 Task: Add in the project Wayfarer a sprint 'Full Throttle'.
Action: Mouse moved to (245, 76)
Screenshot: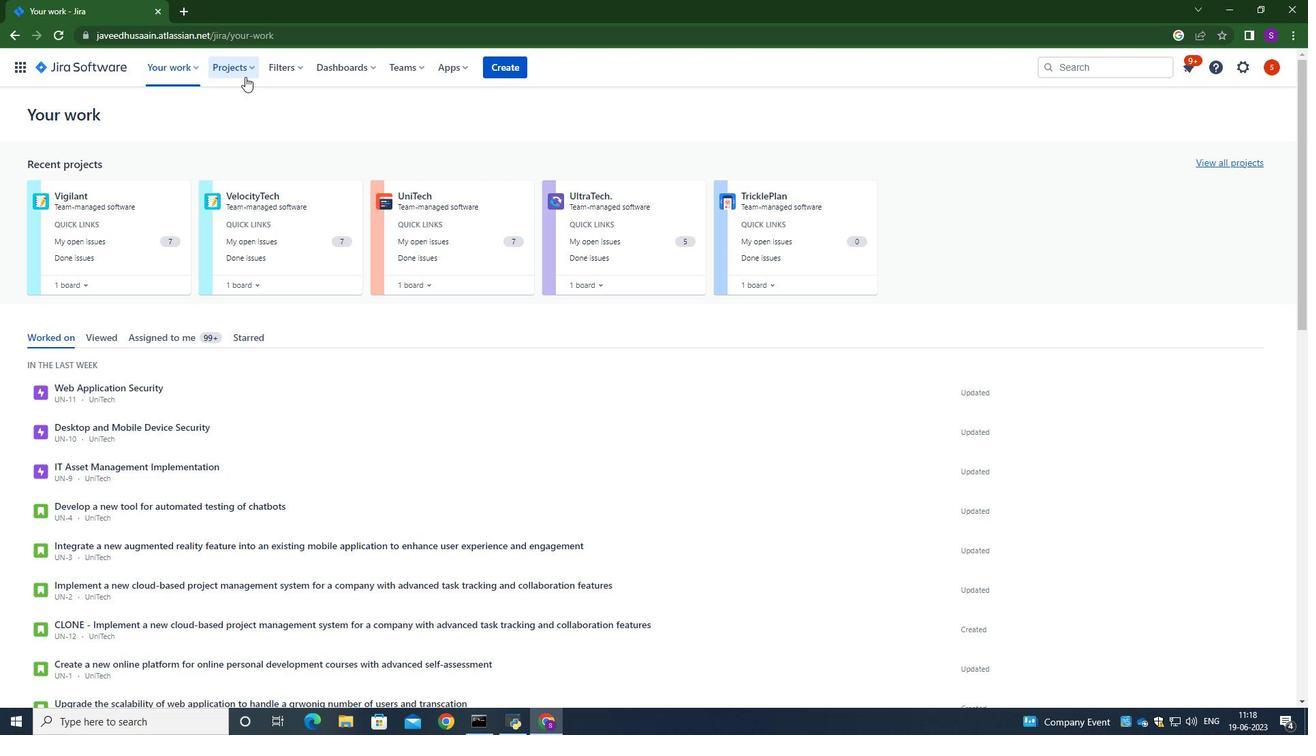 
Action: Mouse pressed left at (245, 76)
Screenshot: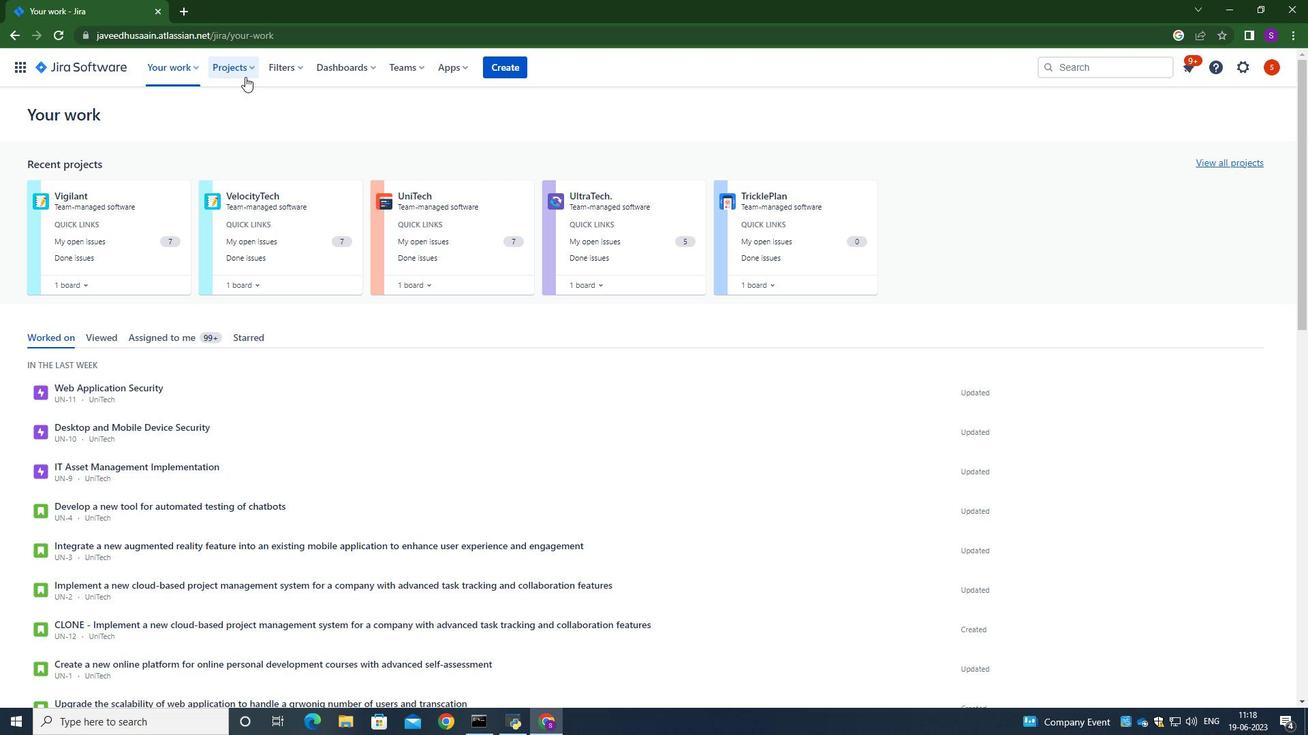 
Action: Mouse moved to (279, 139)
Screenshot: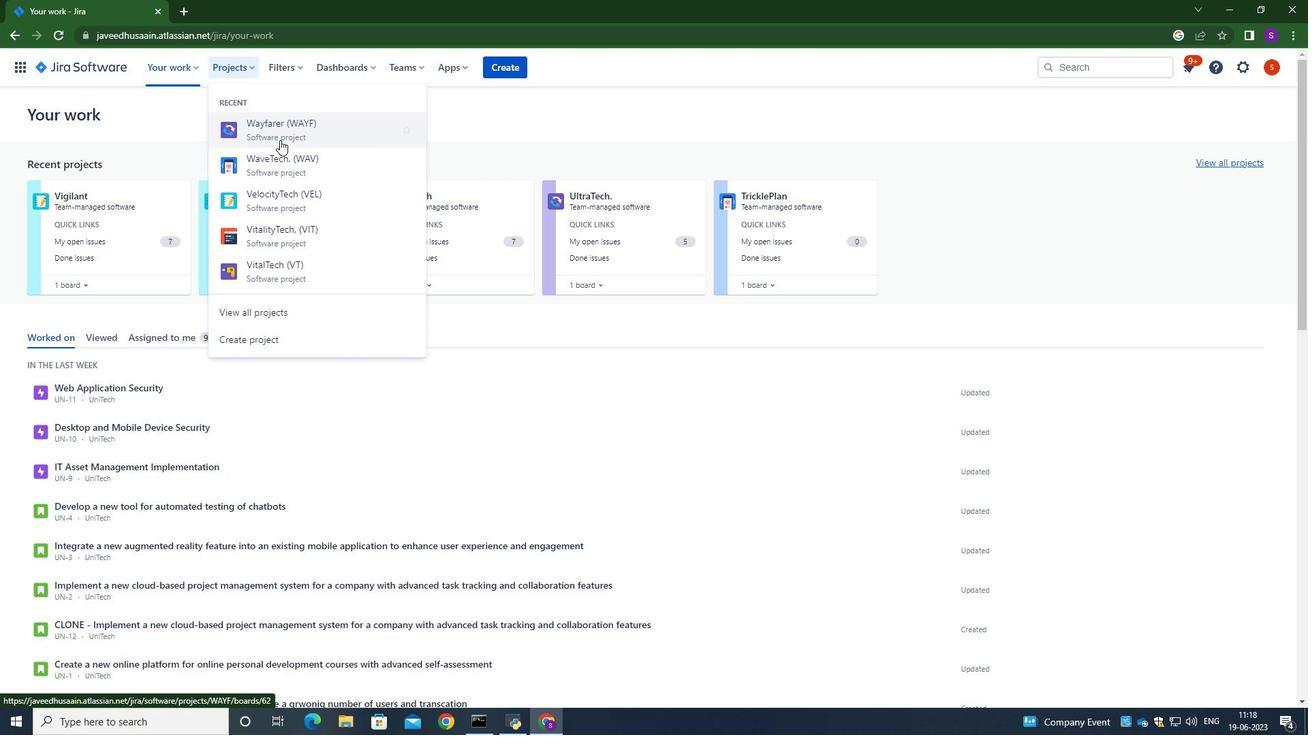 
Action: Mouse pressed left at (279, 139)
Screenshot: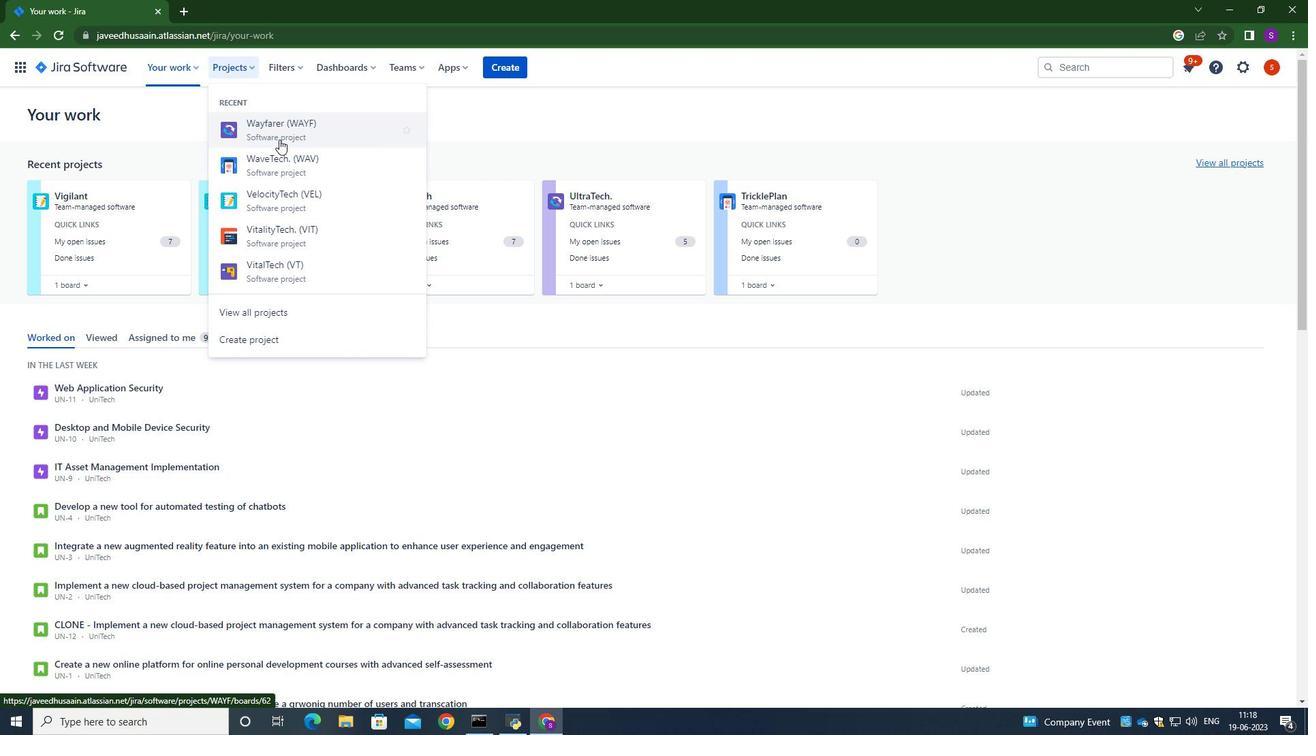 
Action: Mouse moved to (62, 205)
Screenshot: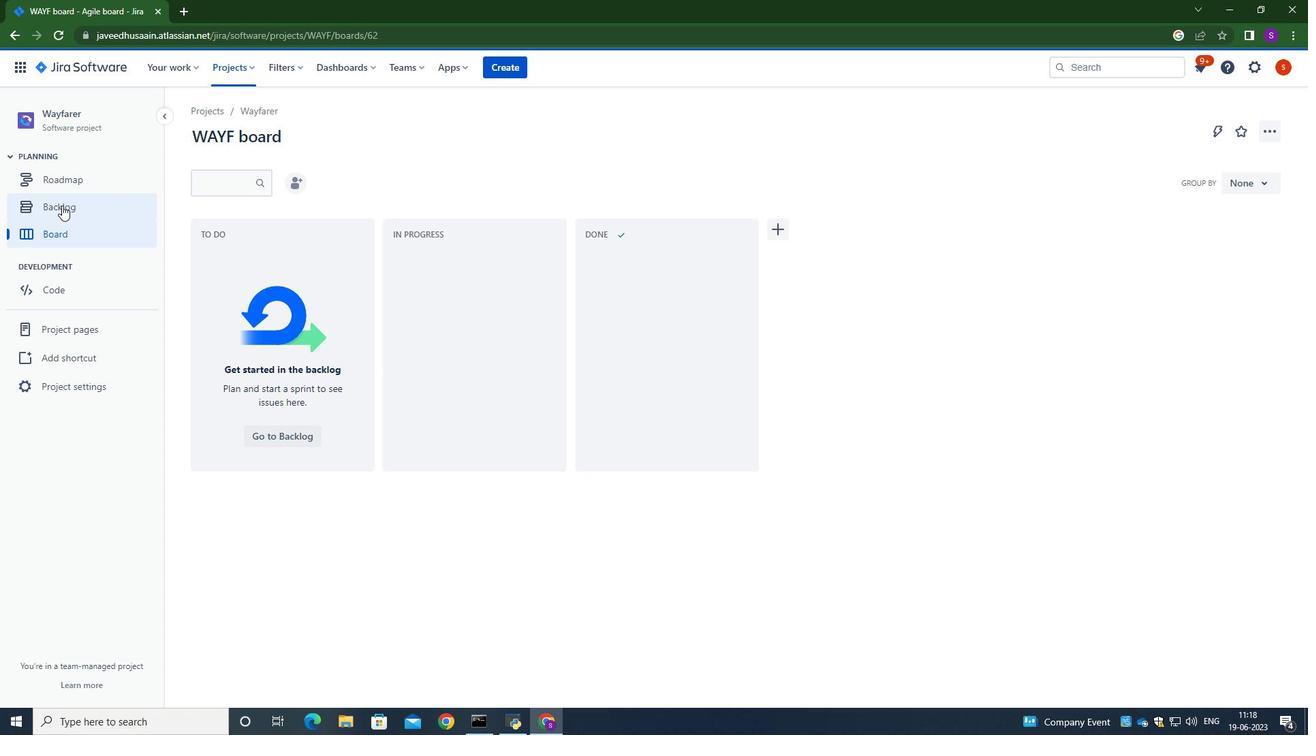 
Action: Mouse pressed left at (62, 205)
Screenshot: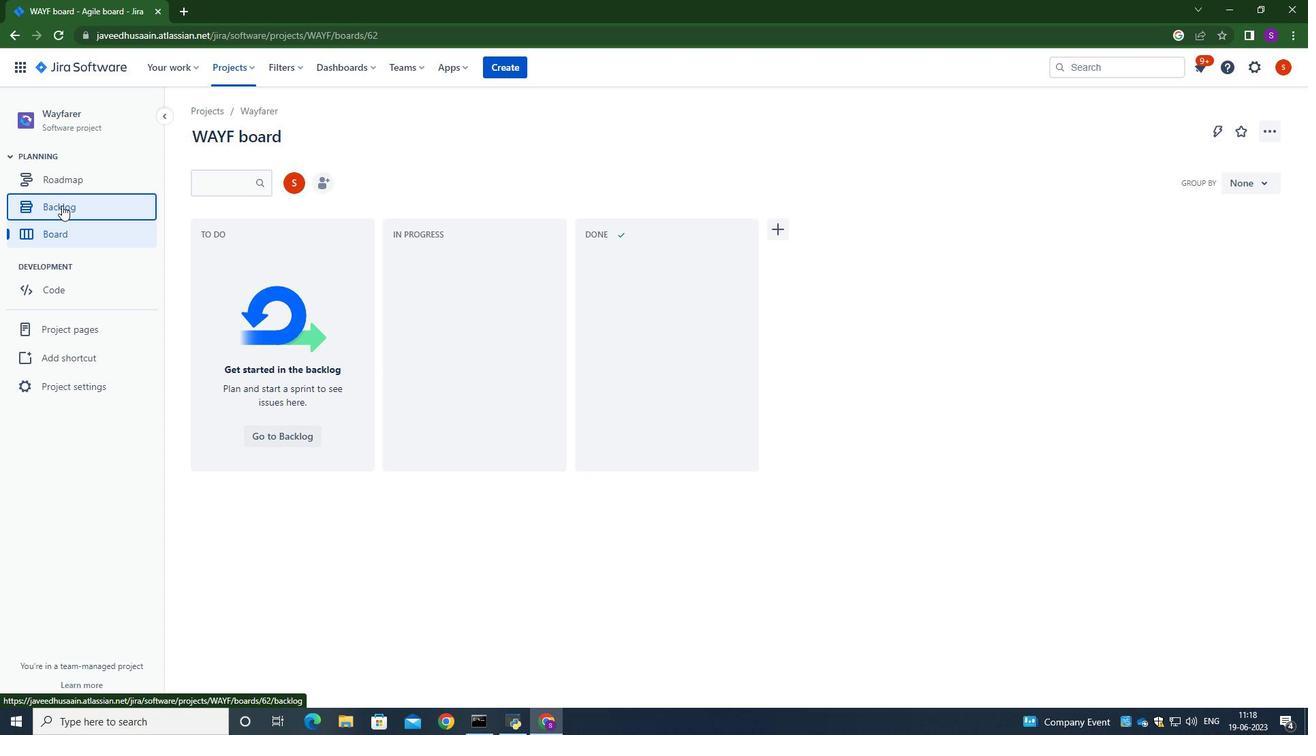 
Action: Mouse moved to (596, 439)
Screenshot: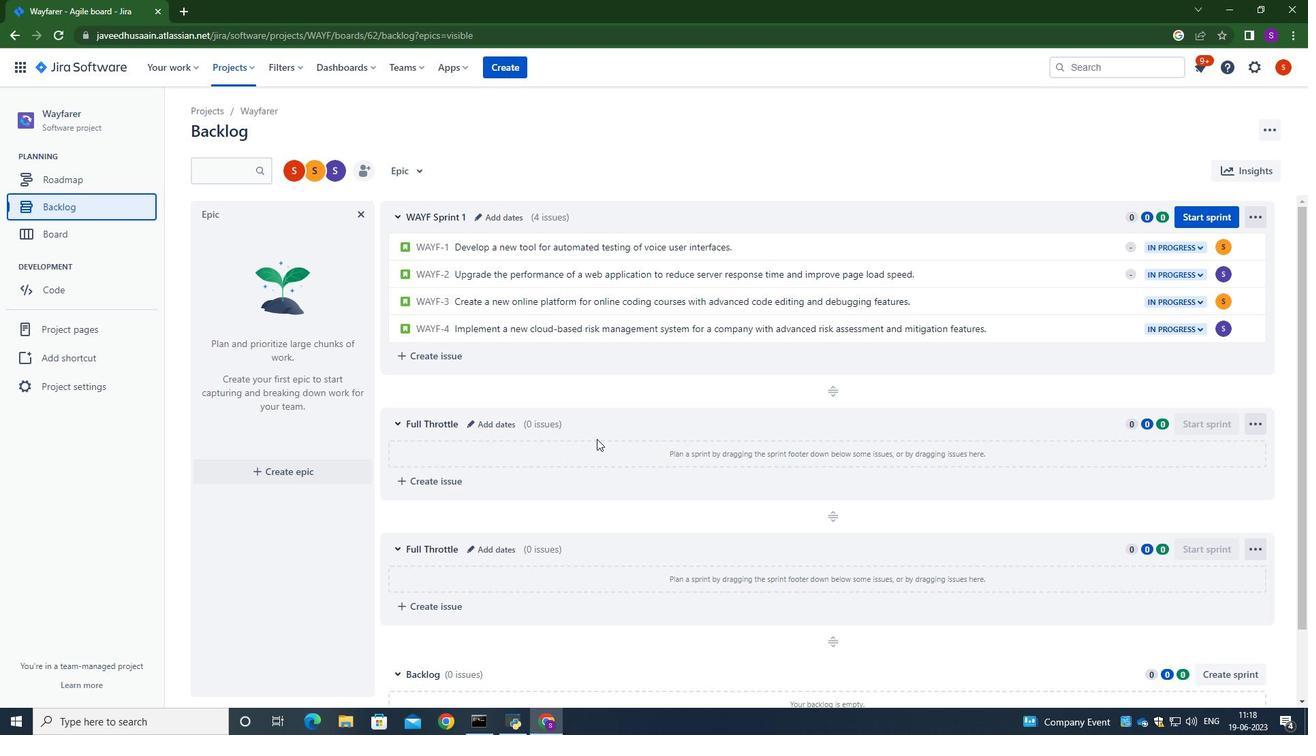 
Action: Mouse scrolled (596, 438) with delta (0, 0)
Screenshot: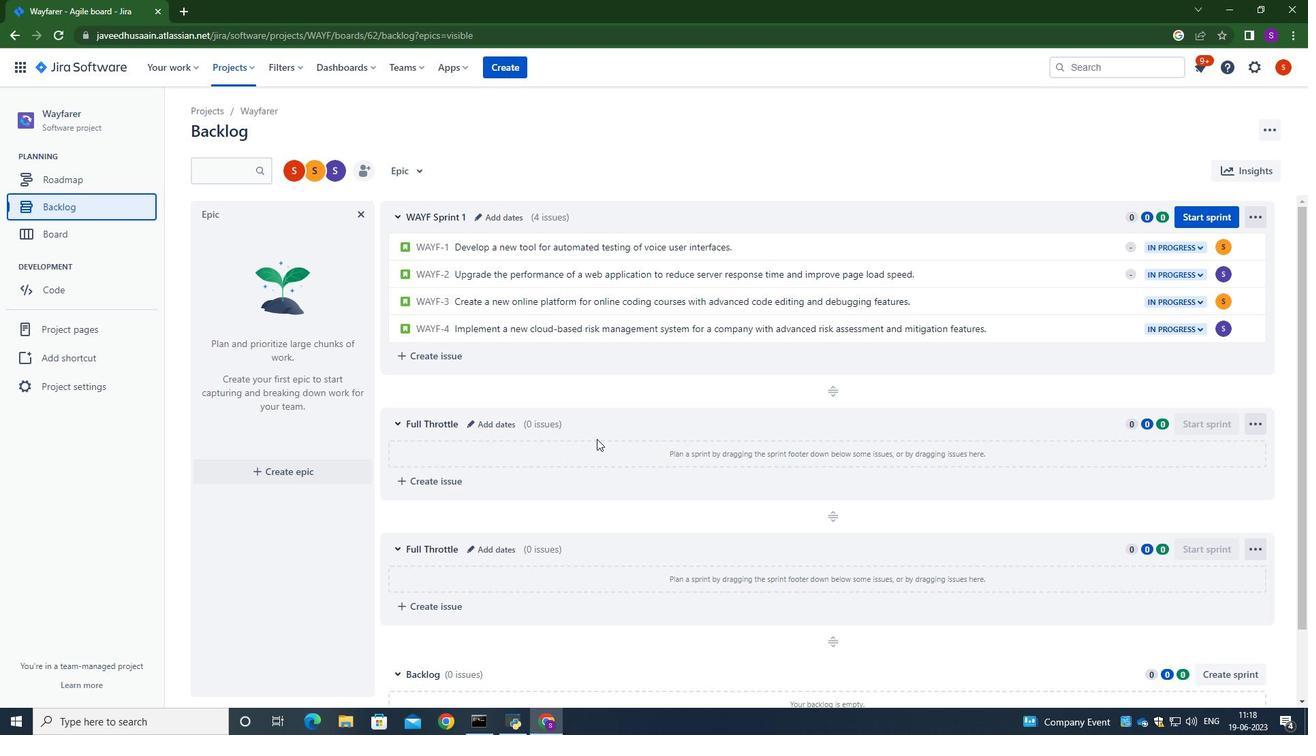 
Action: Mouse scrolled (596, 438) with delta (0, 0)
Screenshot: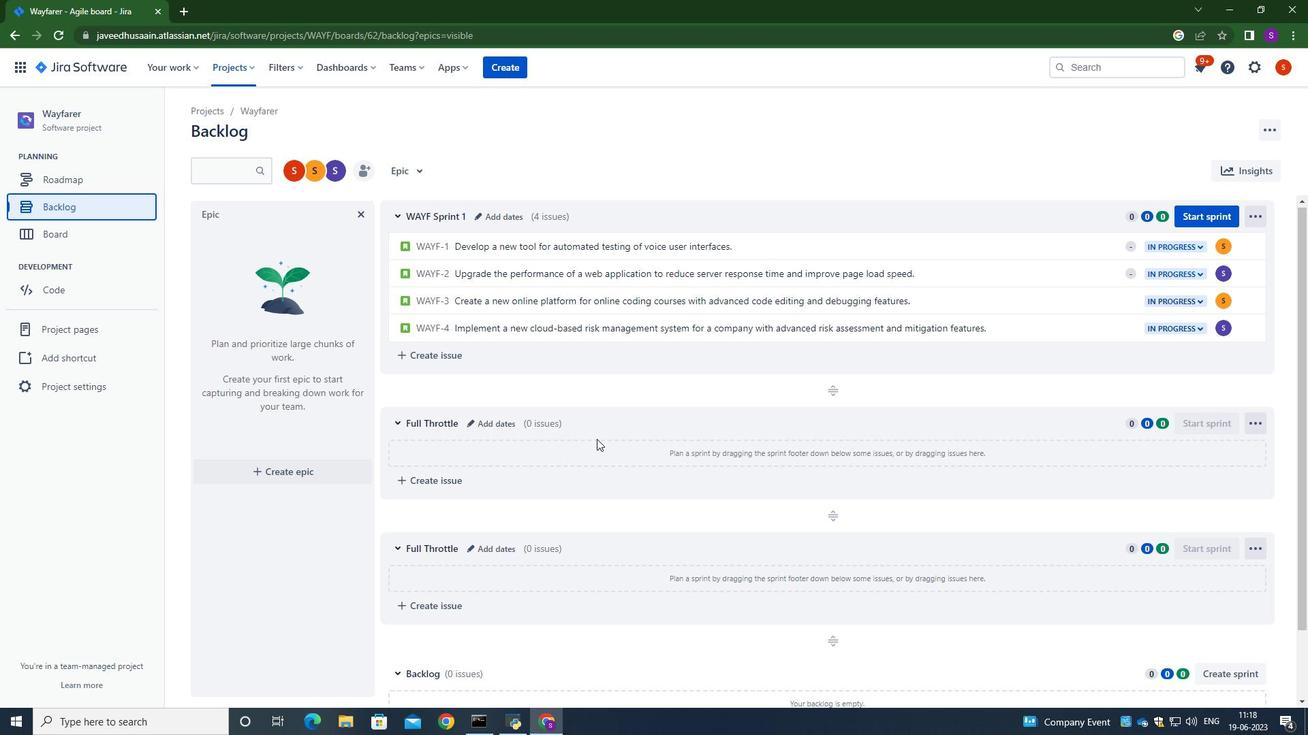 
Action: Mouse moved to (1213, 592)
Screenshot: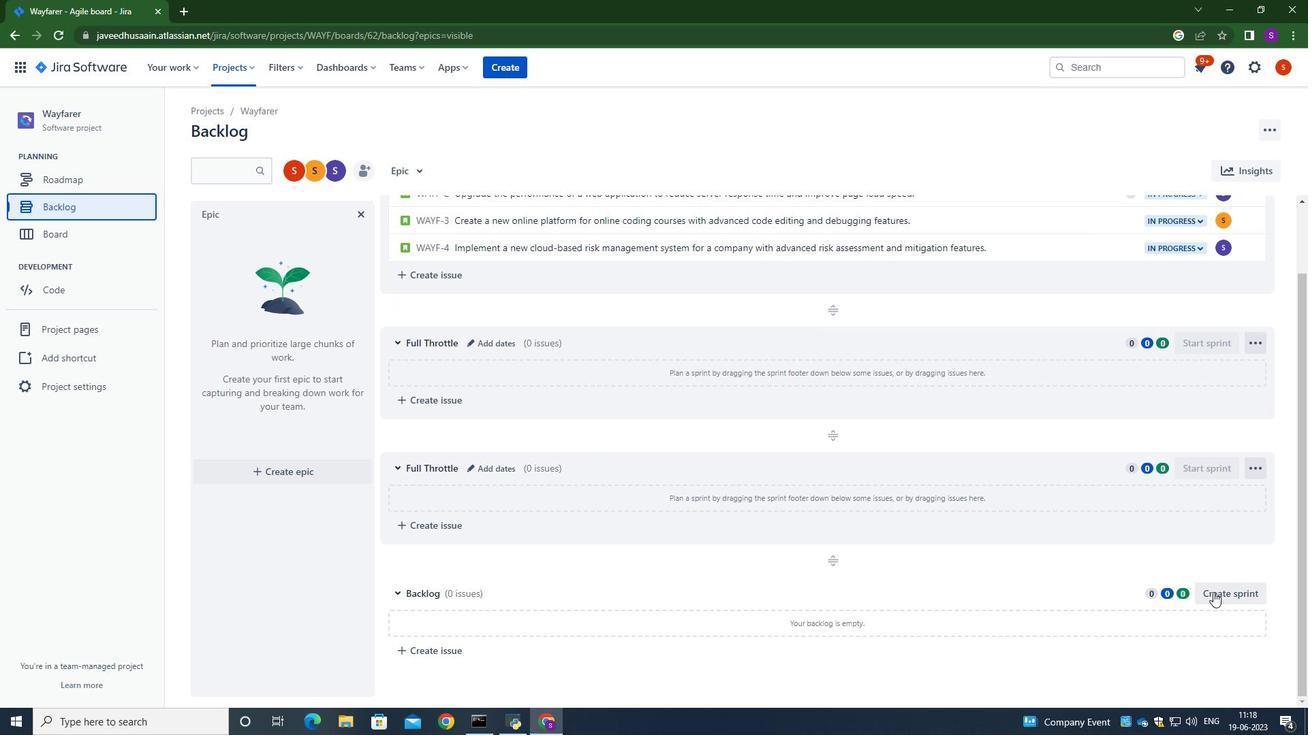 
Action: Mouse pressed left at (1213, 592)
Screenshot: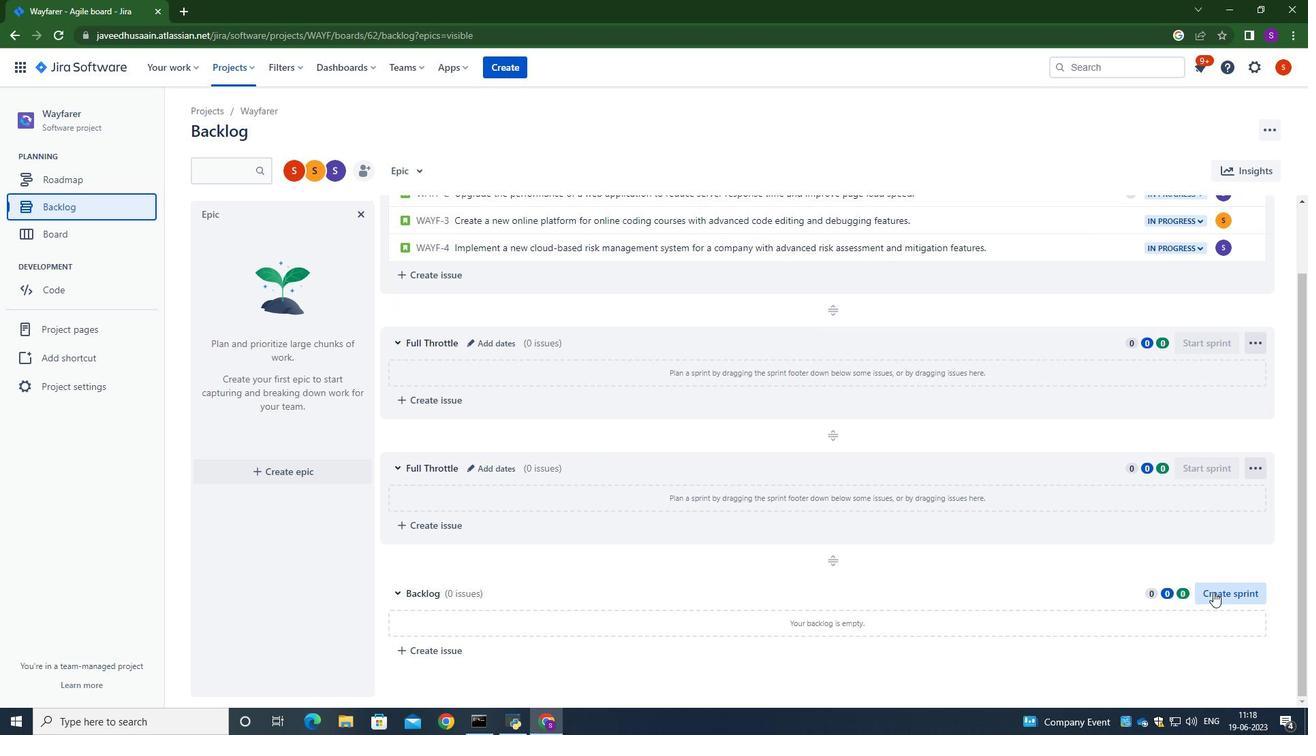 
Action: Mouse moved to (482, 592)
Screenshot: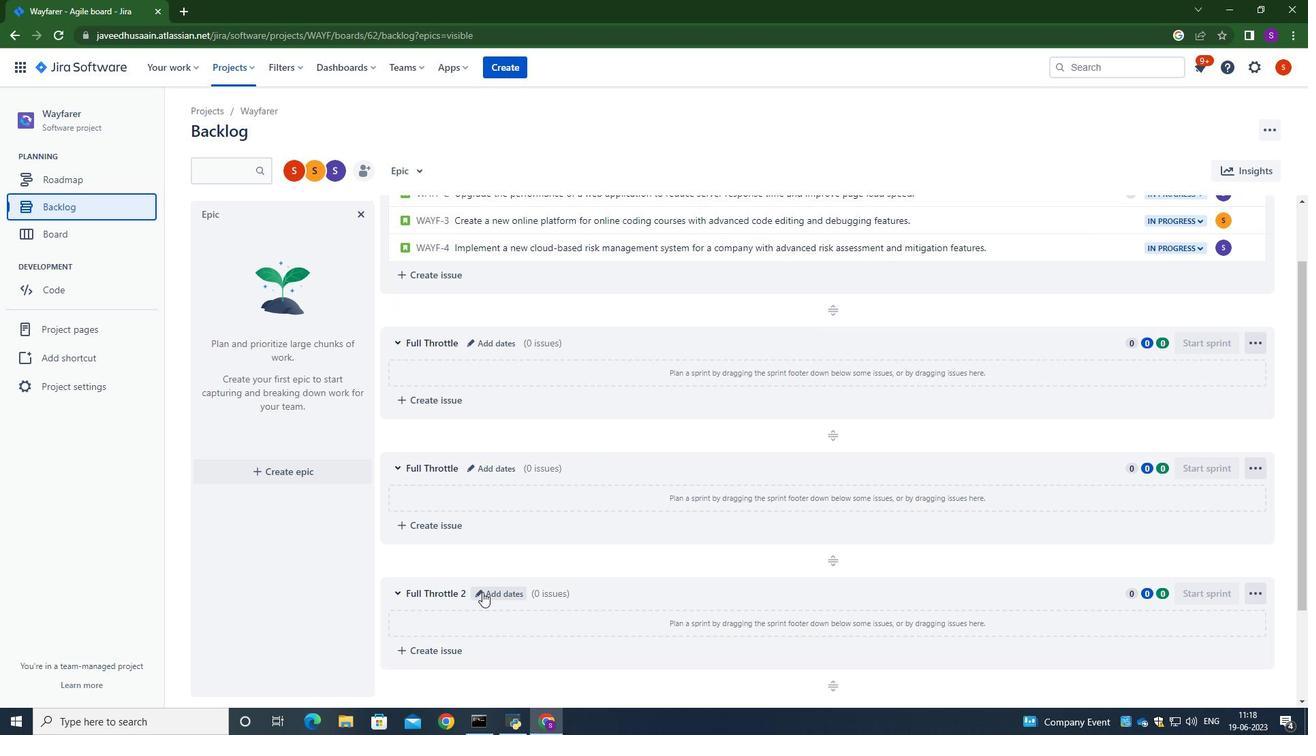 
Action: Mouse pressed left at (482, 592)
Screenshot: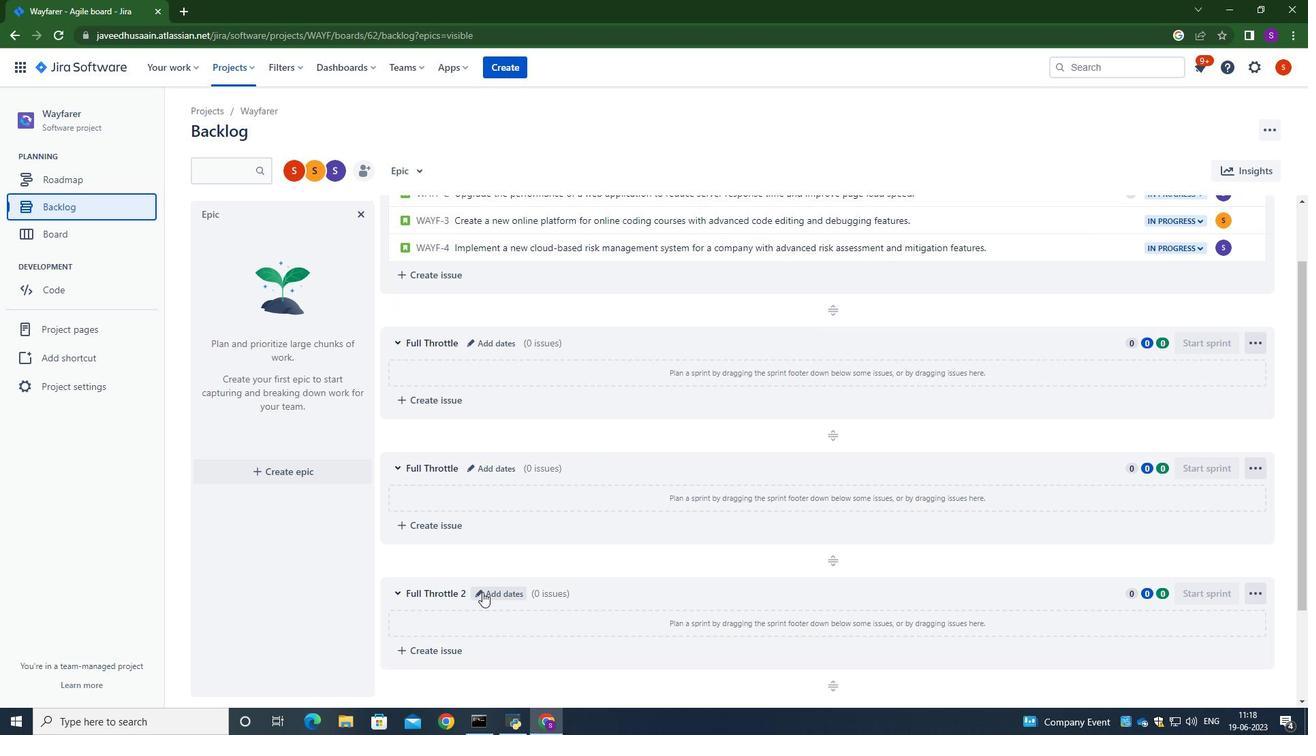 
Action: Mouse moved to (533, 171)
Screenshot: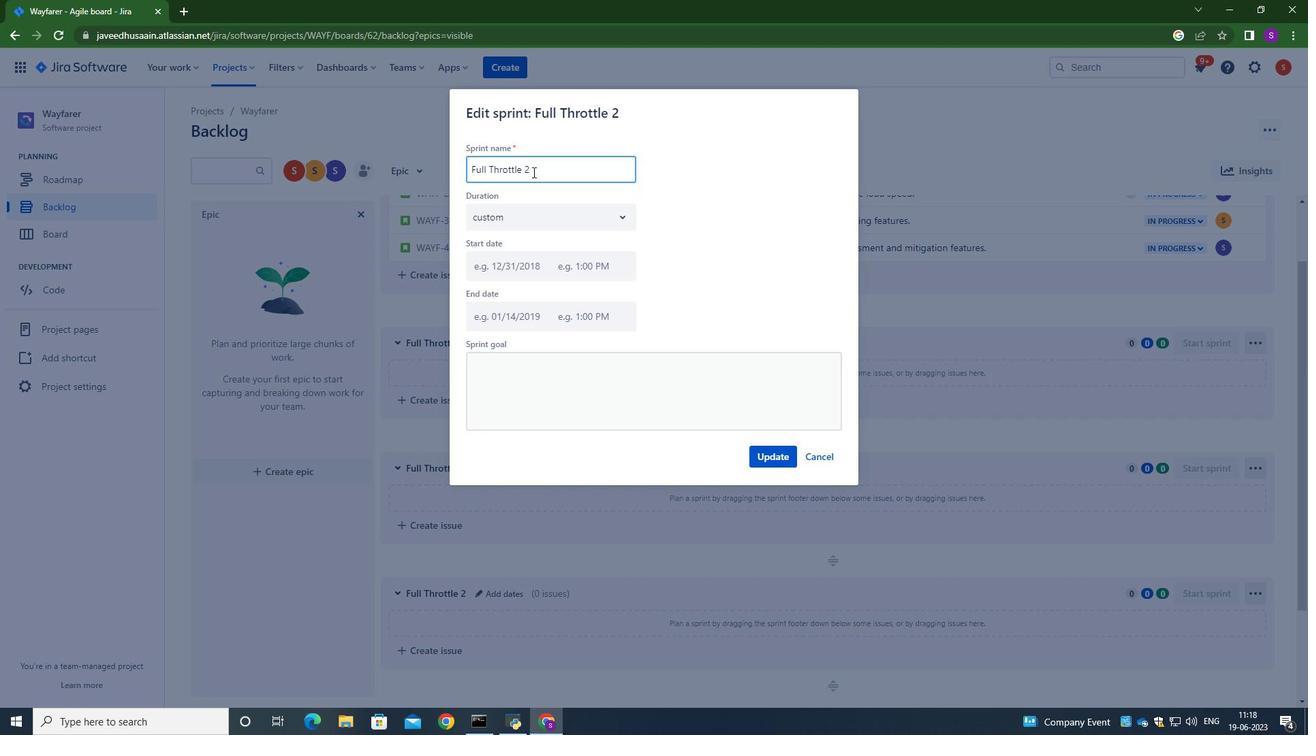 
Action: Mouse pressed left at (533, 171)
Screenshot: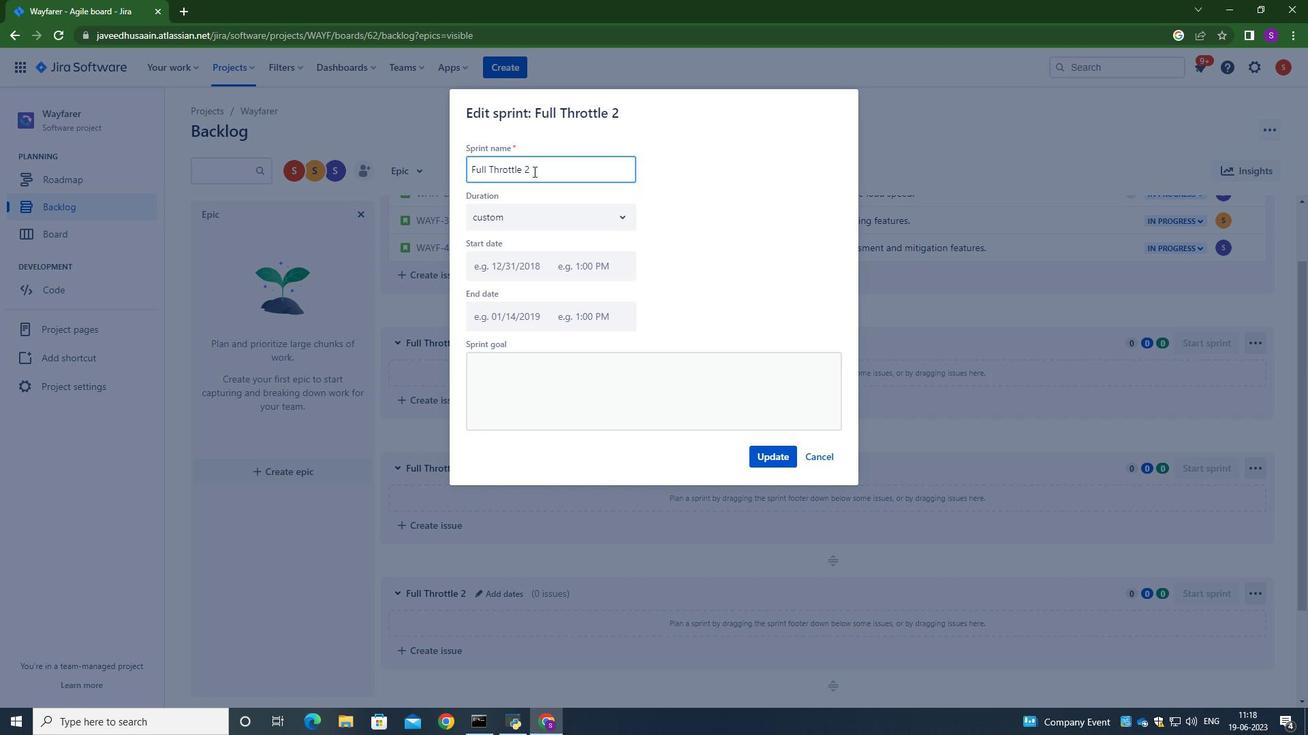 
Action: Mouse moved to (533, 171)
Screenshot: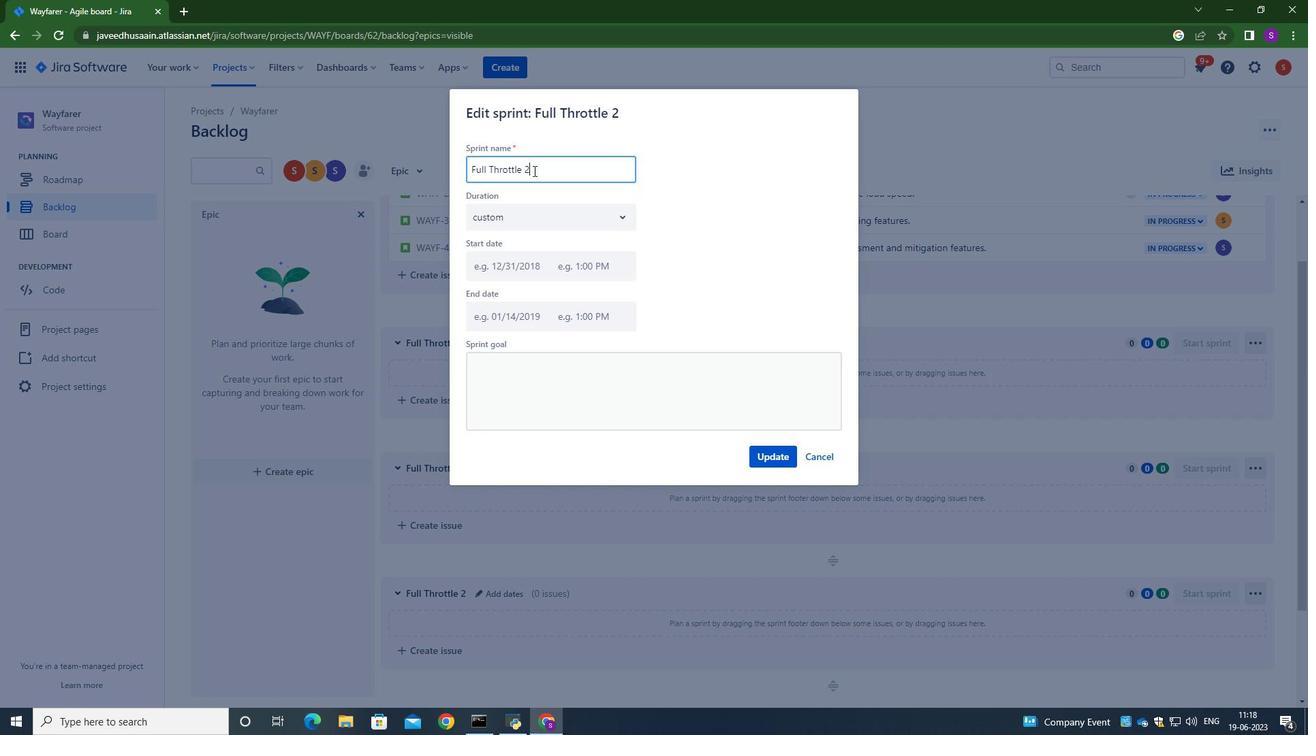 
Action: Key pressed <Key.backspace>
Screenshot: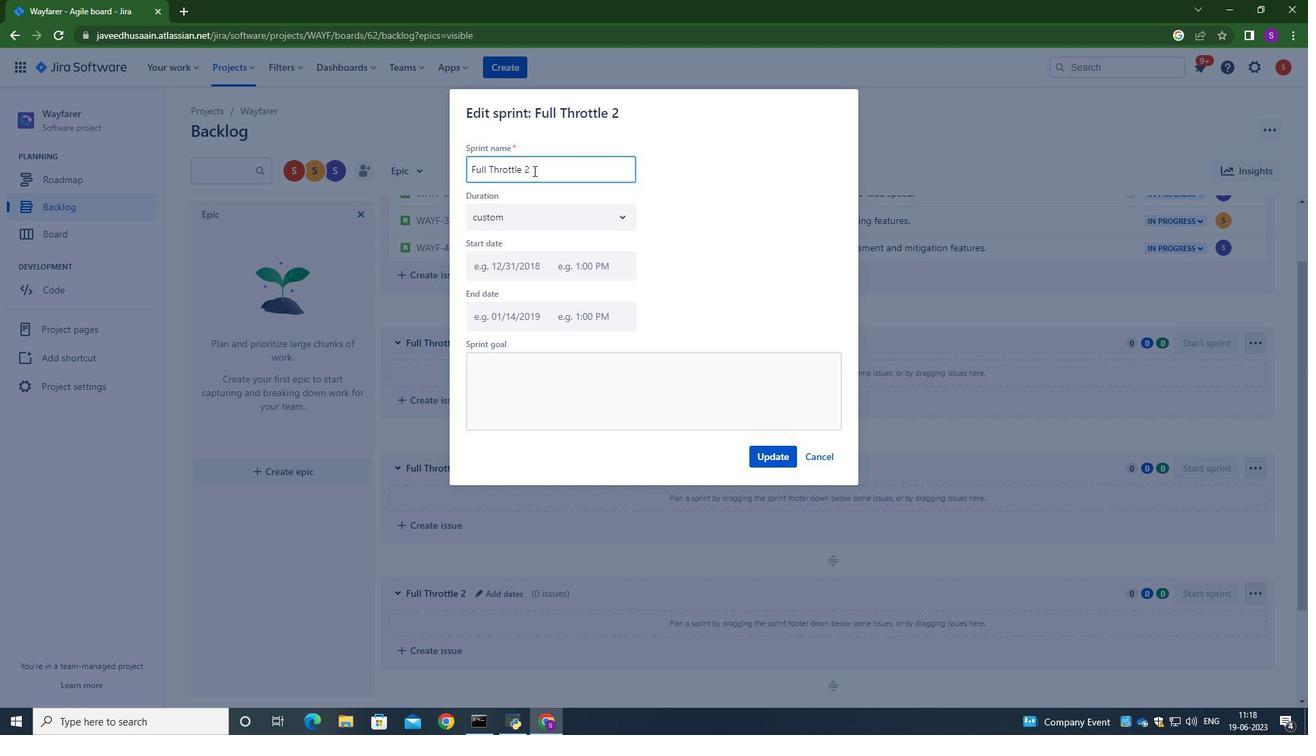 
Action: Mouse moved to (533, 170)
Screenshot: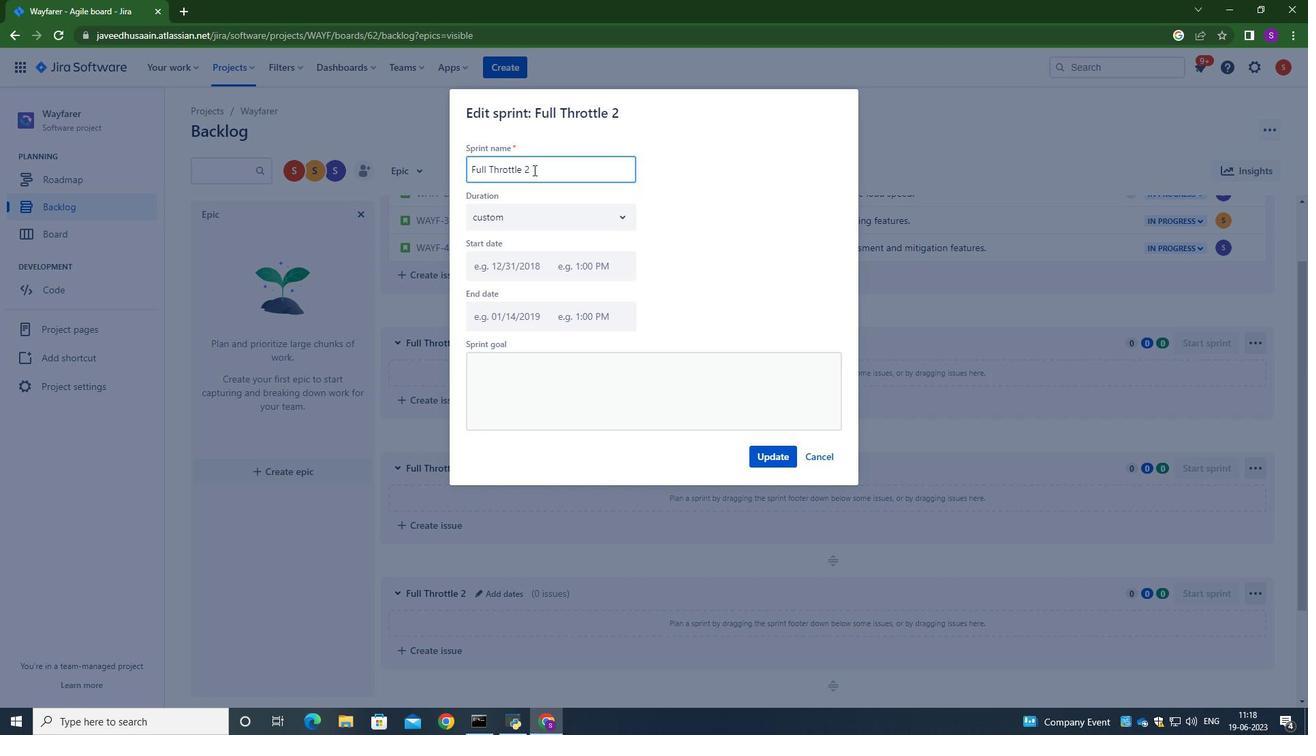 
Action: Key pressed <Key.backspace>
Screenshot: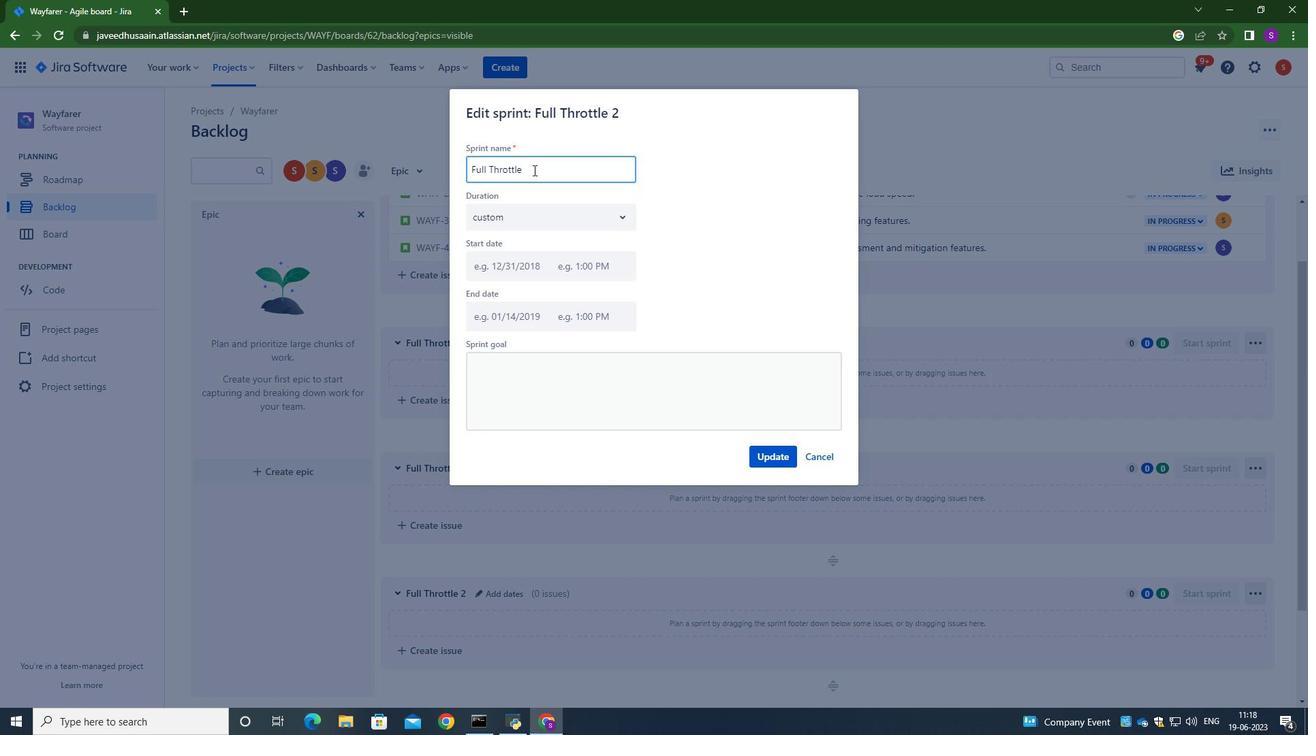 
Action: Mouse moved to (778, 464)
Screenshot: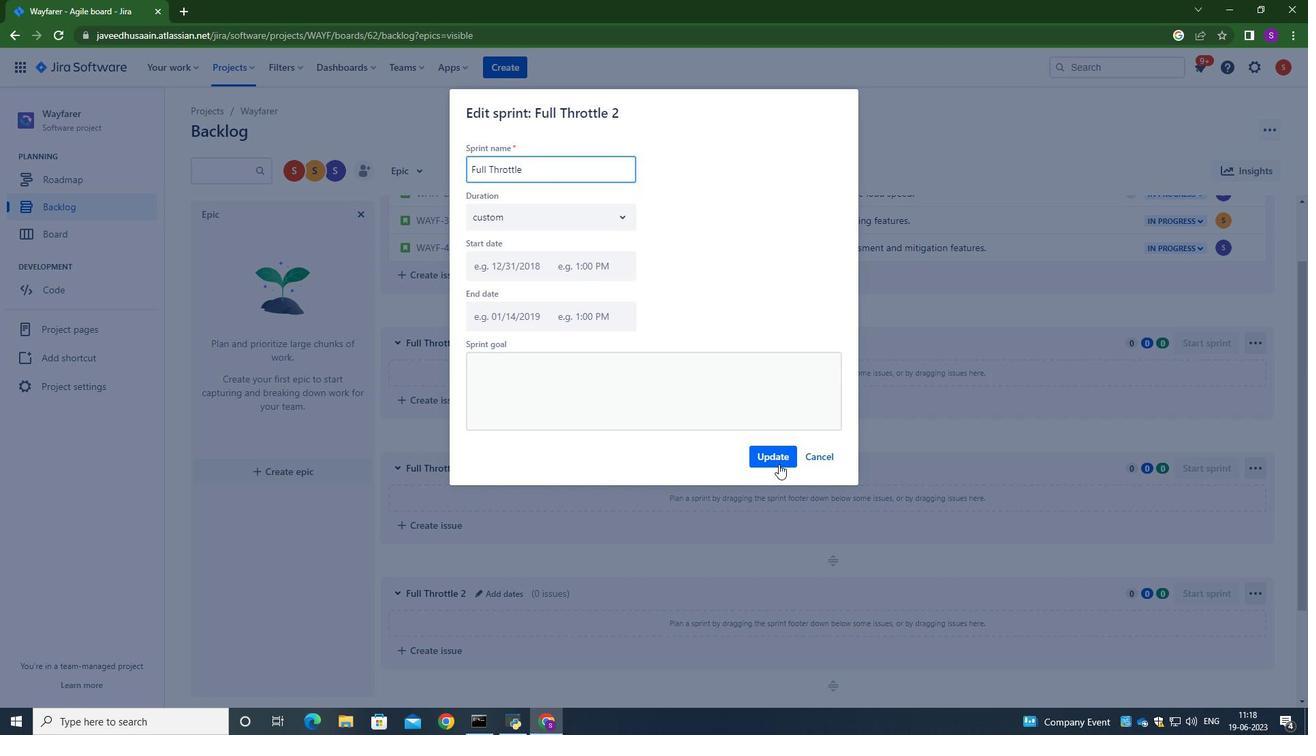 
Action: Mouse pressed left at (778, 464)
Screenshot: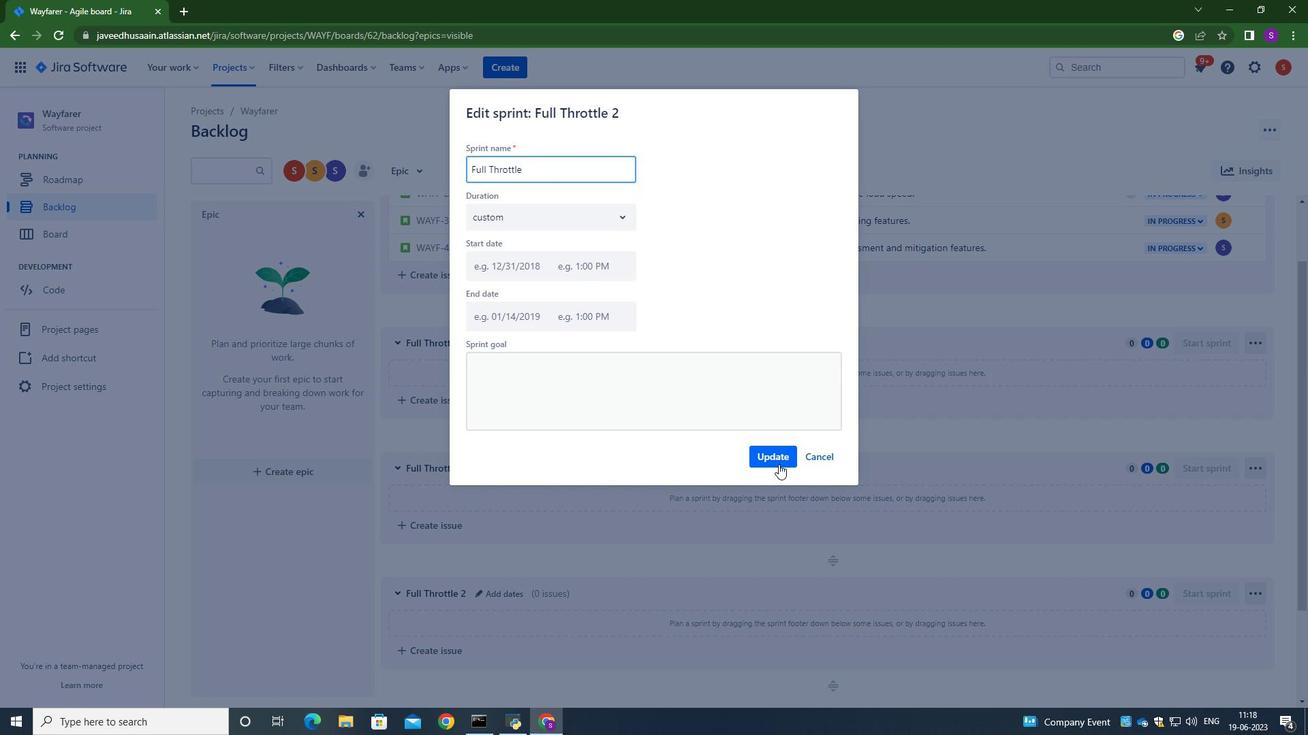
Action: Mouse moved to (601, 379)
Screenshot: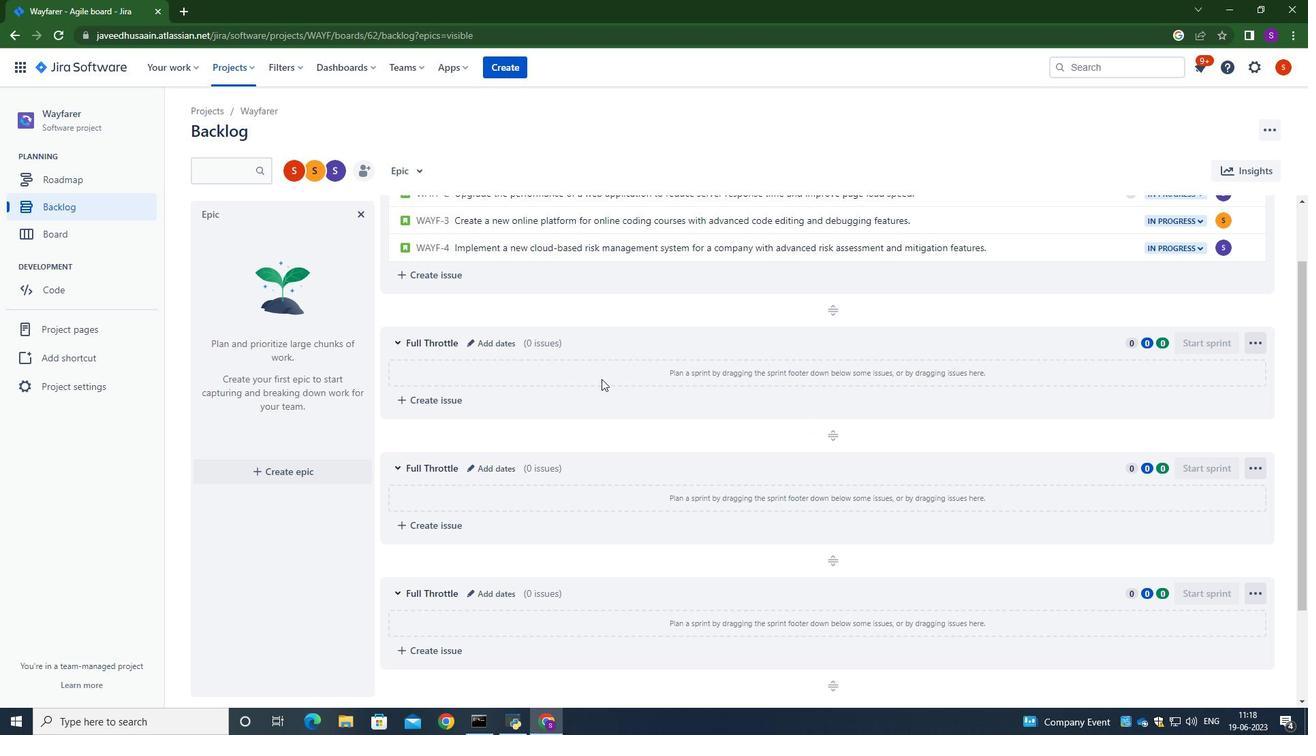 
